 Task: Create a rule from the Agile list, Priority changed -> Complete task in the project AgileJet if Priority Cleared then Complete Task
Action: Mouse scrolled (59, 70) with delta (0, 0)
Screenshot: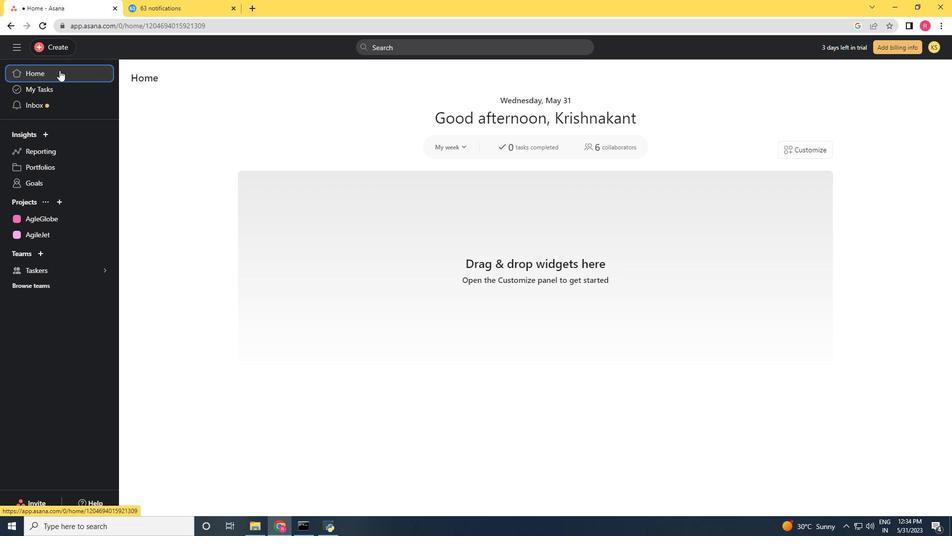 
Action: Mouse moved to (55, 239)
Screenshot: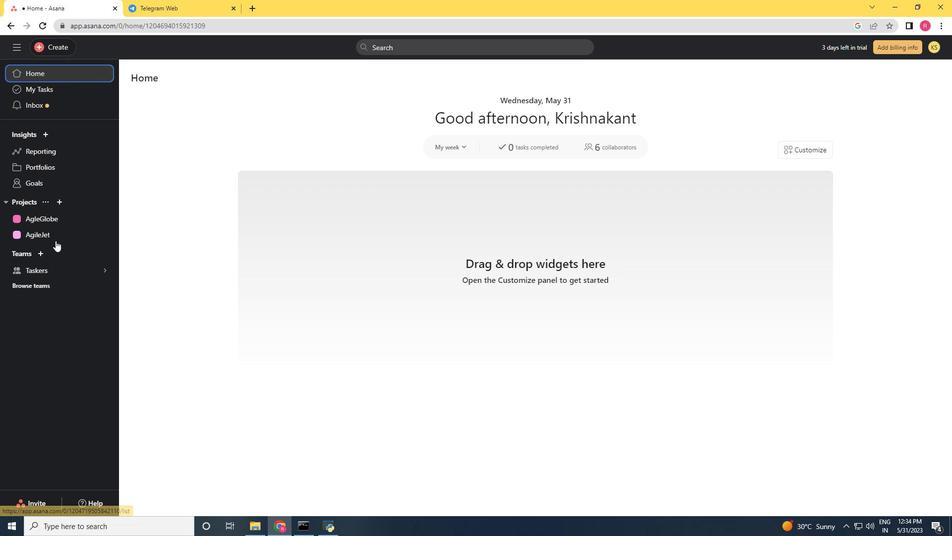 
Action: Mouse pressed left at (55, 239)
Screenshot: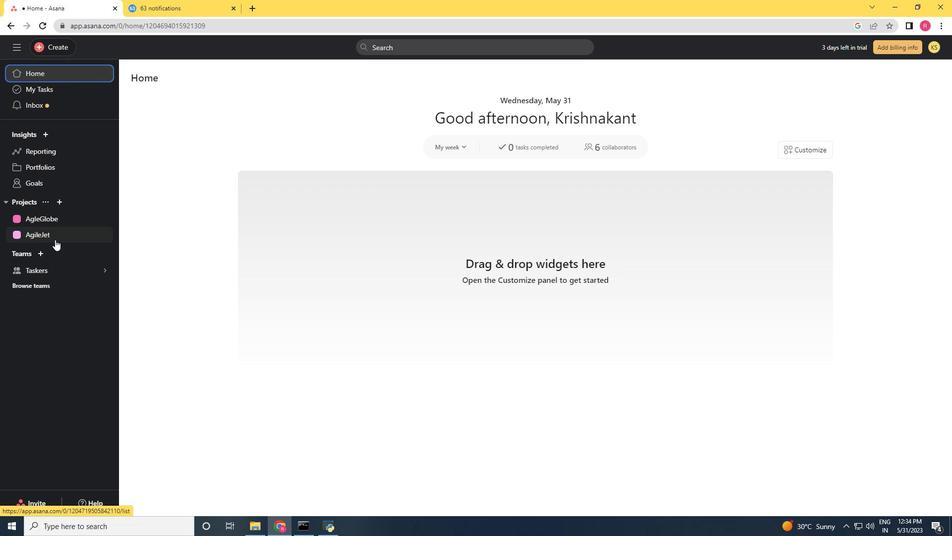 
Action: Mouse moved to (926, 86)
Screenshot: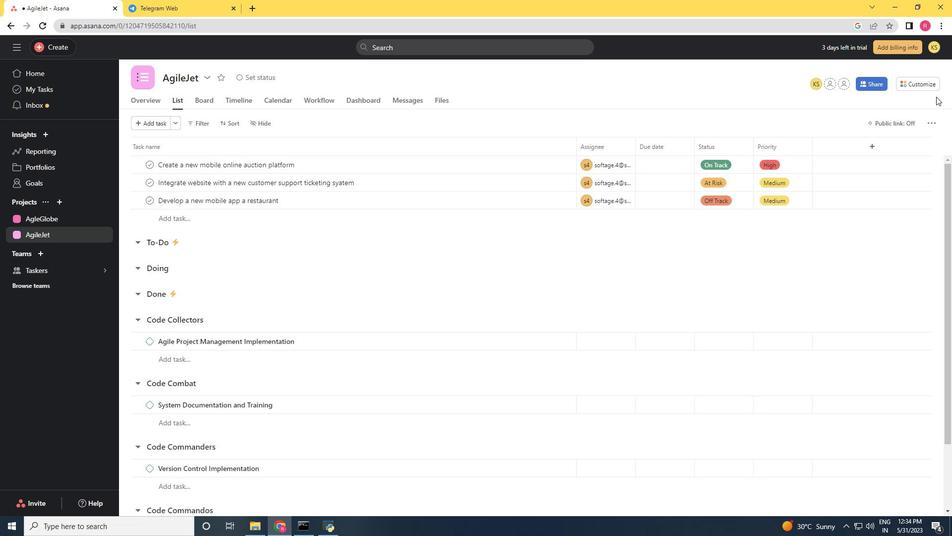 
Action: Mouse pressed left at (926, 86)
Screenshot: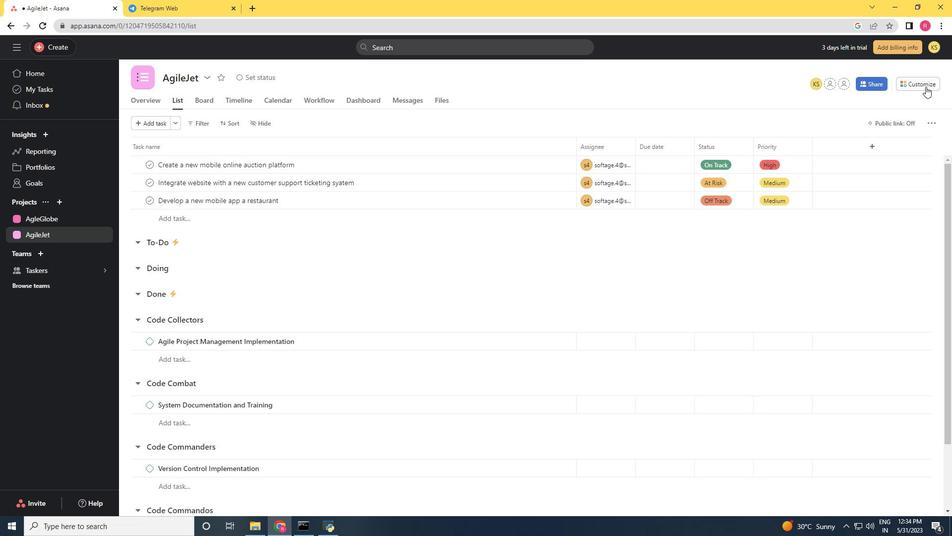 
Action: Mouse moved to (745, 210)
Screenshot: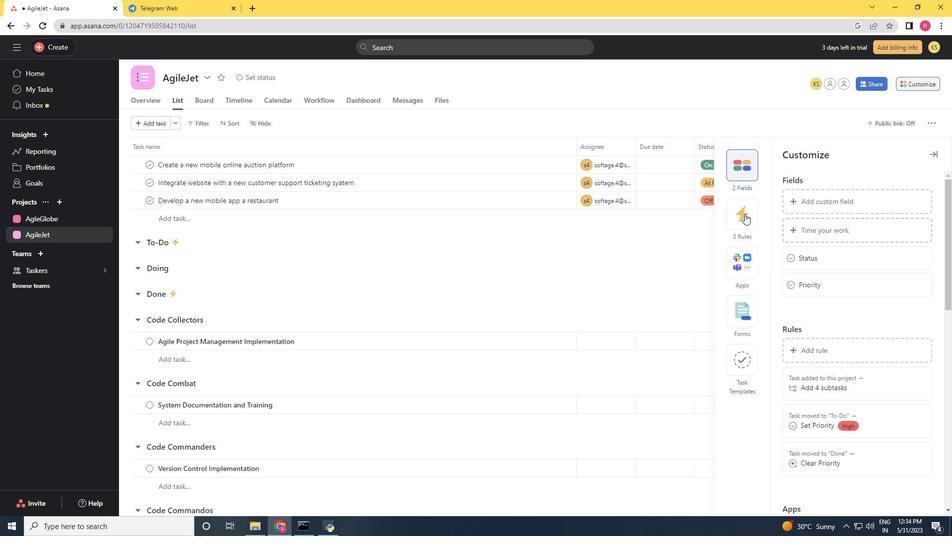 
Action: Mouse pressed left at (745, 210)
Screenshot: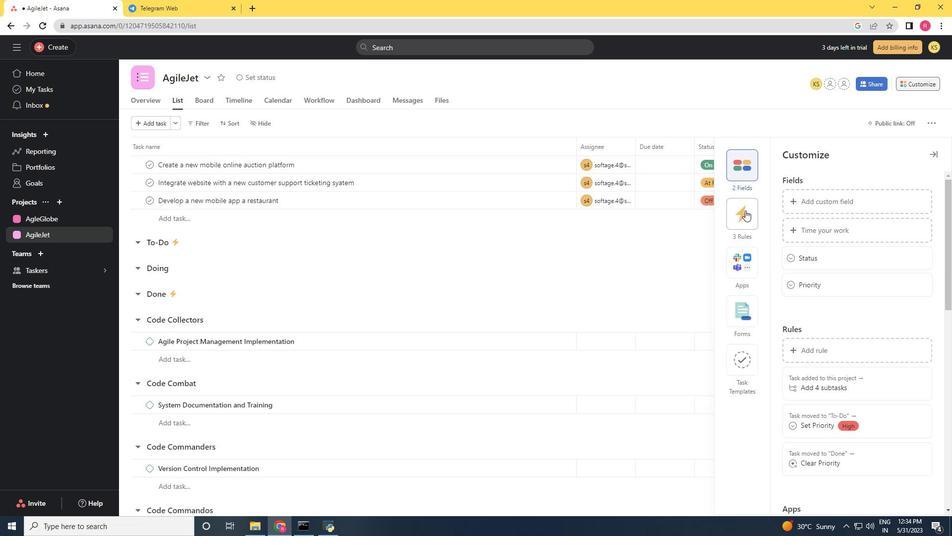 
Action: Mouse moved to (802, 192)
Screenshot: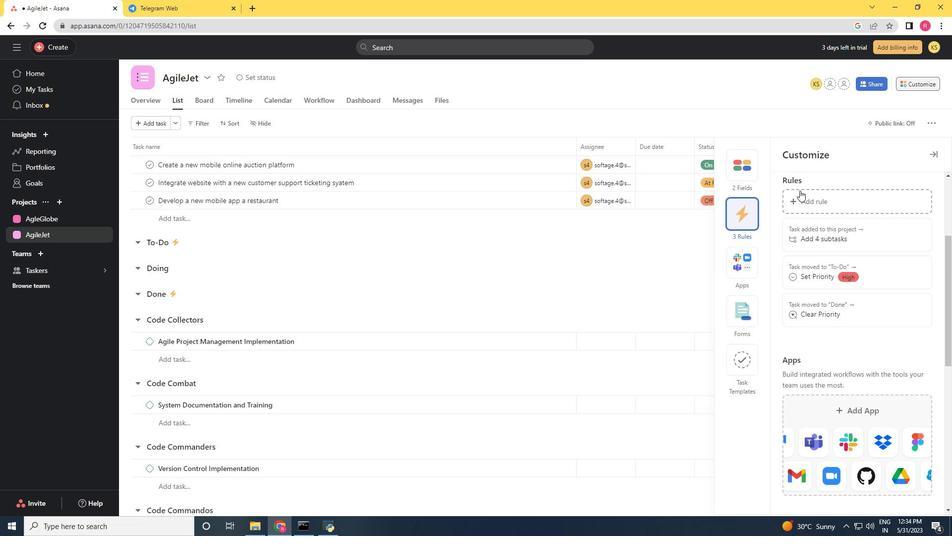 
Action: Mouse pressed left at (802, 192)
Screenshot: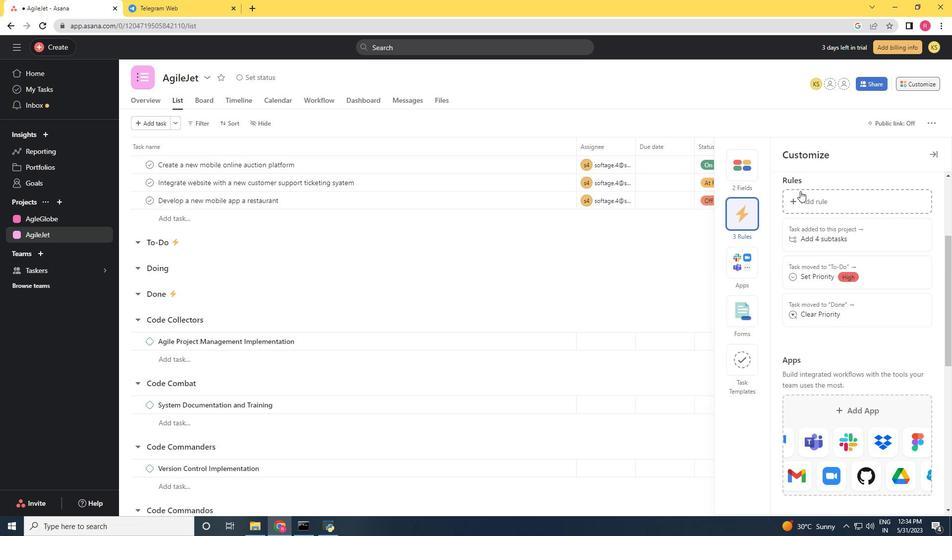 
Action: Mouse moved to (198, 153)
Screenshot: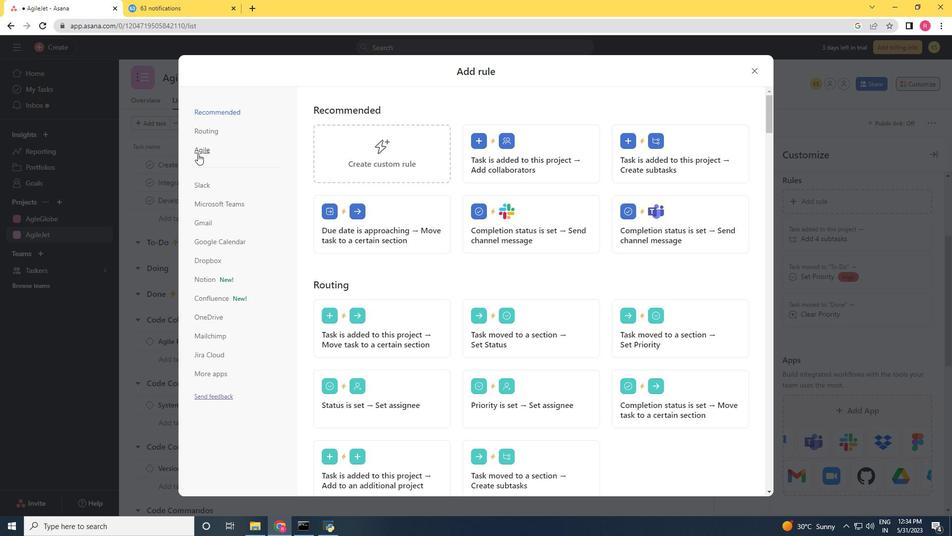 
Action: Mouse pressed left at (198, 153)
Screenshot: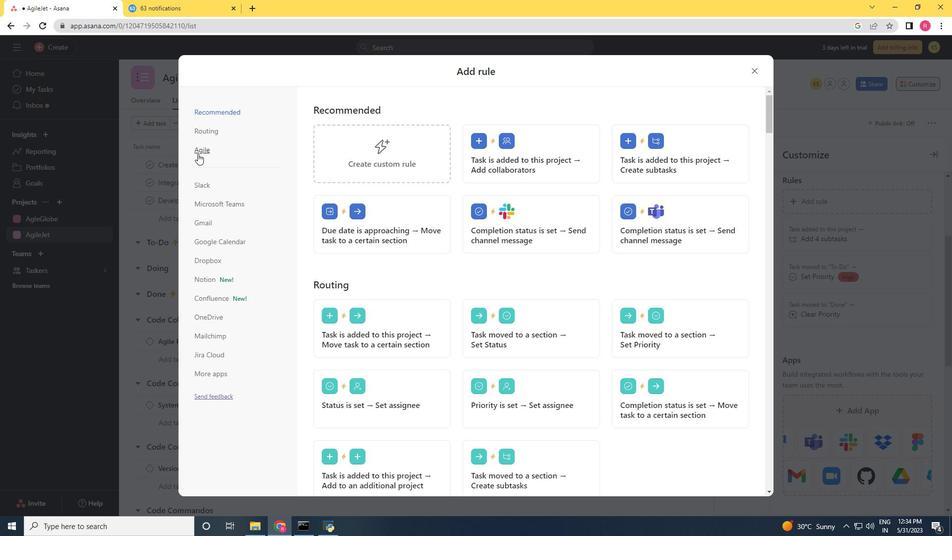 
Action: Mouse moved to (581, 167)
Screenshot: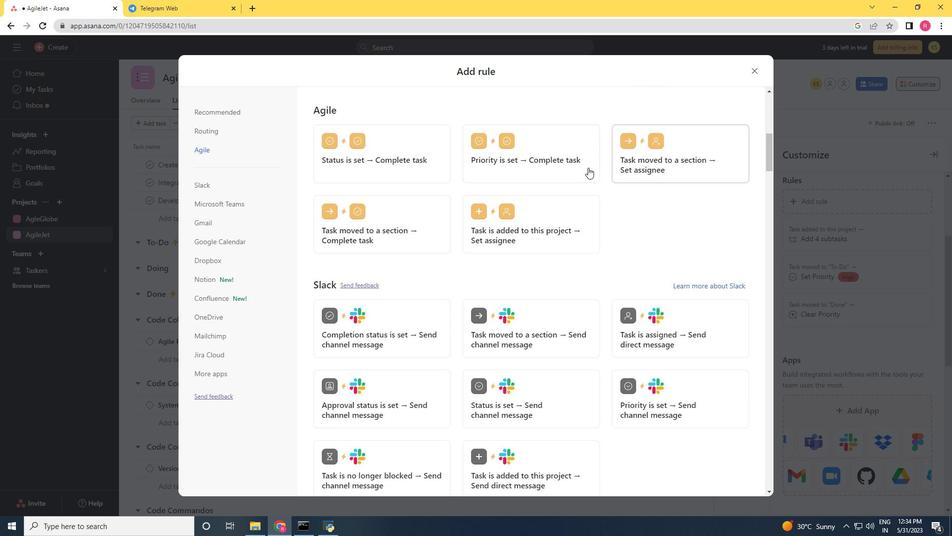
Action: Mouse pressed left at (581, 167)
Screenshot: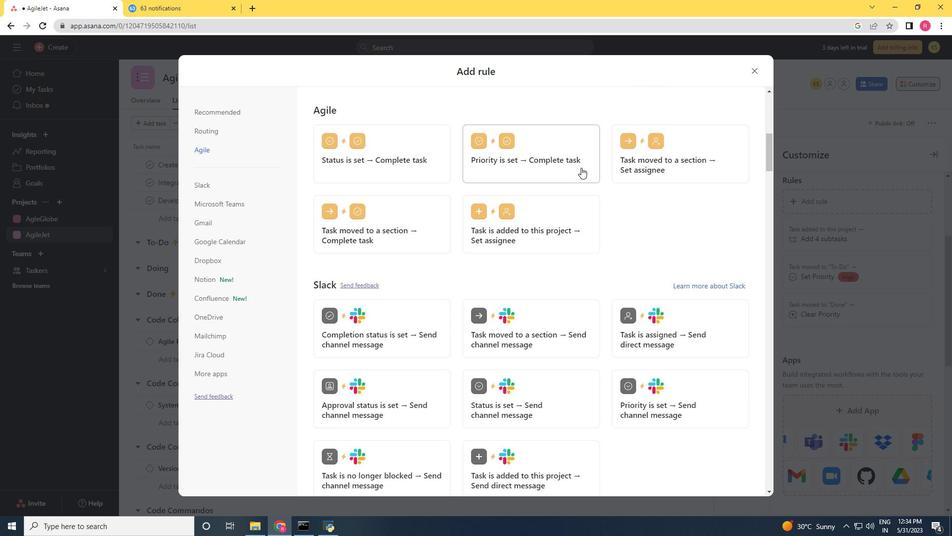 
Action: Mouse moved to (672, 174)
Screenshot: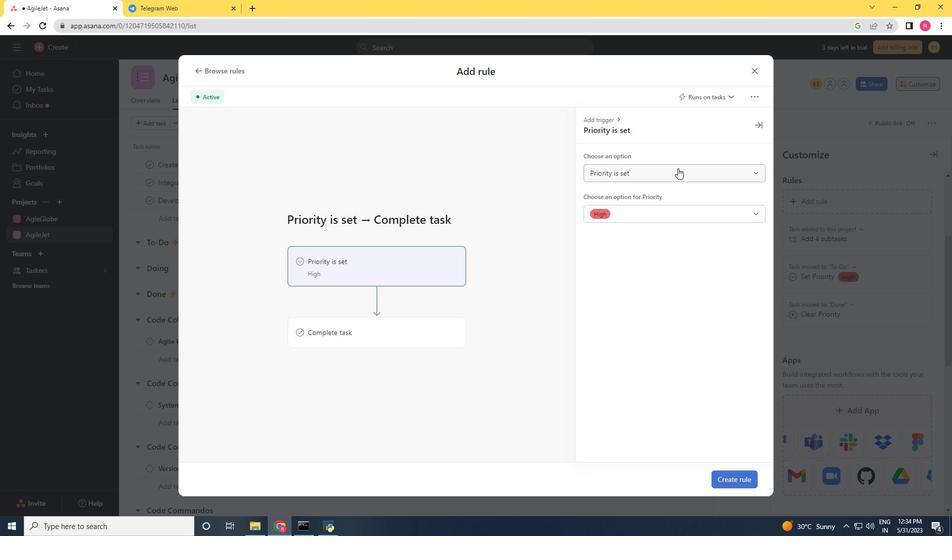 
Action: Mouse pressed left at (672, 174)
Screenshot: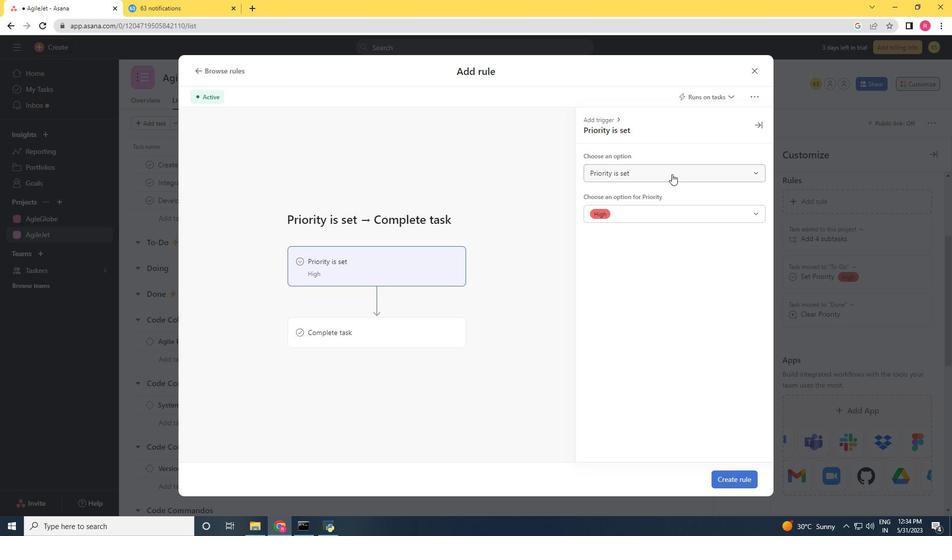 
Action: Mouse moved to (656, 206)
Screenshot: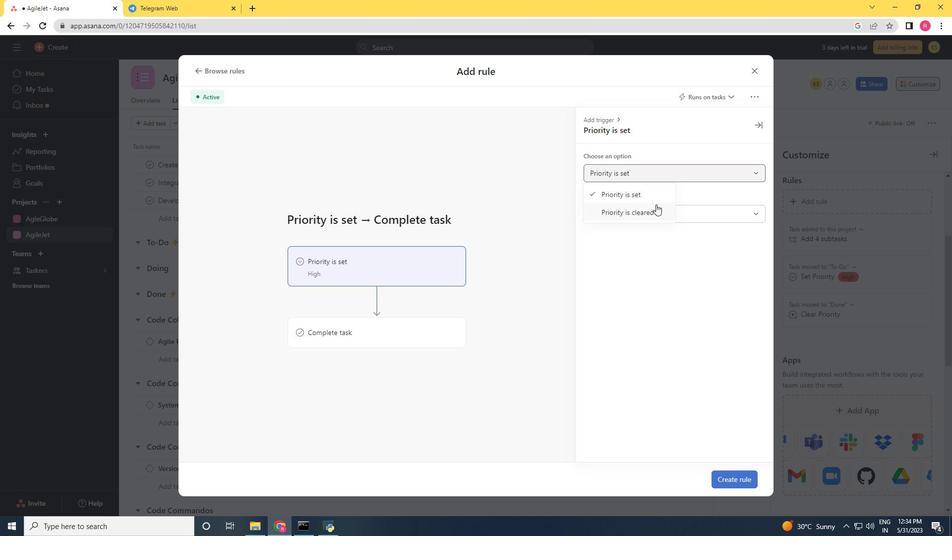 
Action: Mouse pressed left at (656, 206)
Screenshot: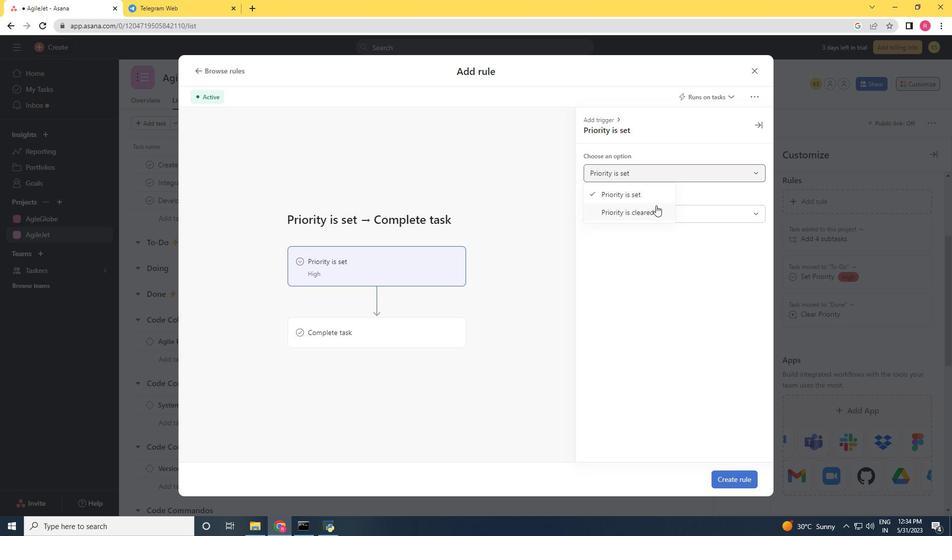 
Action: Mouse moved to (382, 334)
Screenshot: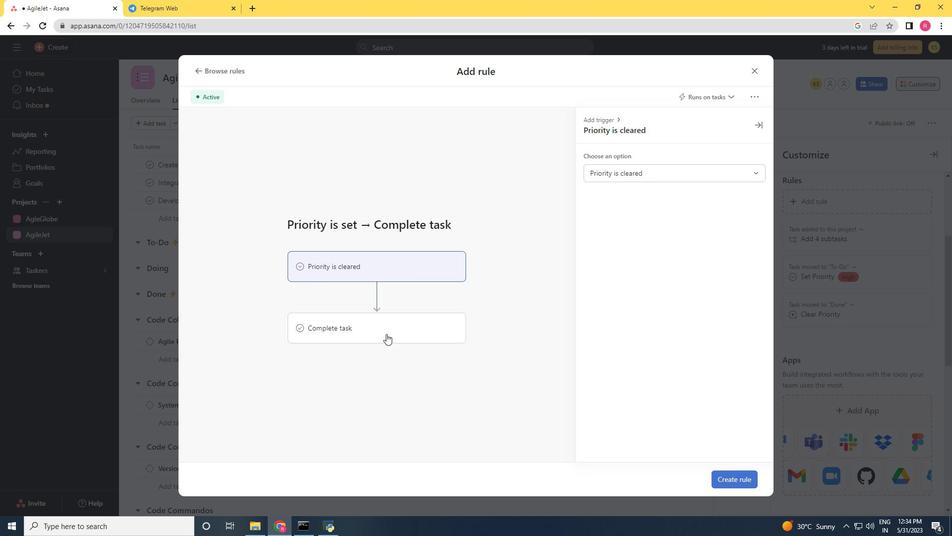 
Action: Mouse pressed left at (382, 334)
Screenshot: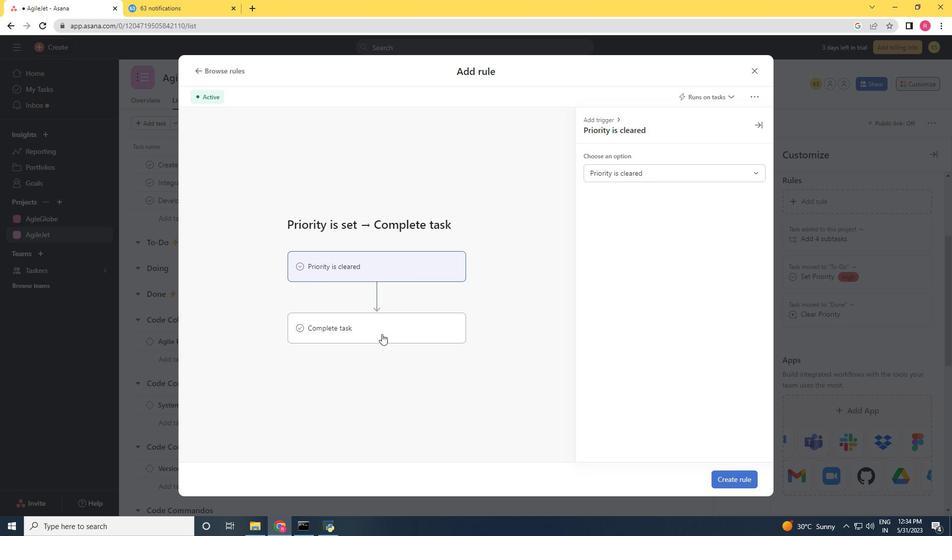 
Action: Mouse moved to (613, 170)
Screenshot: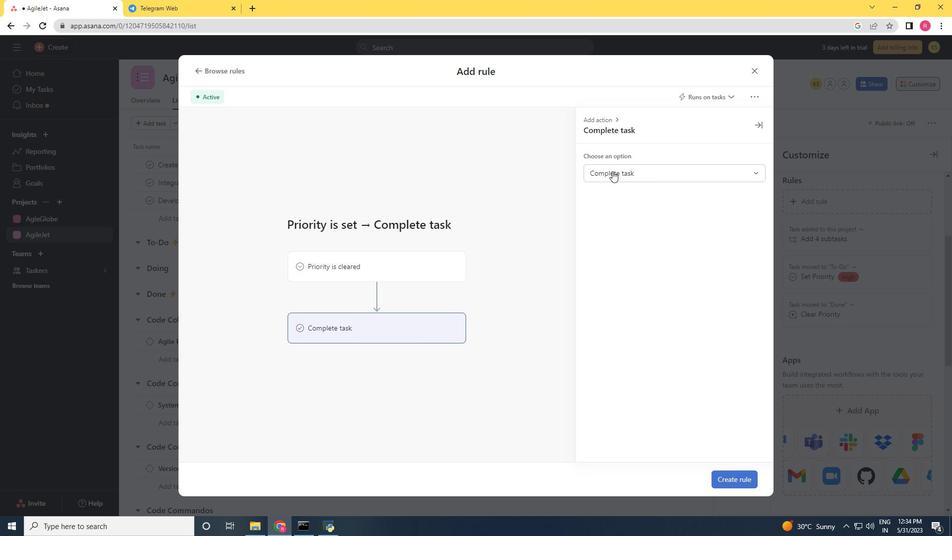 
Action: Mouse pressed left at (613, 170)
Screenshot: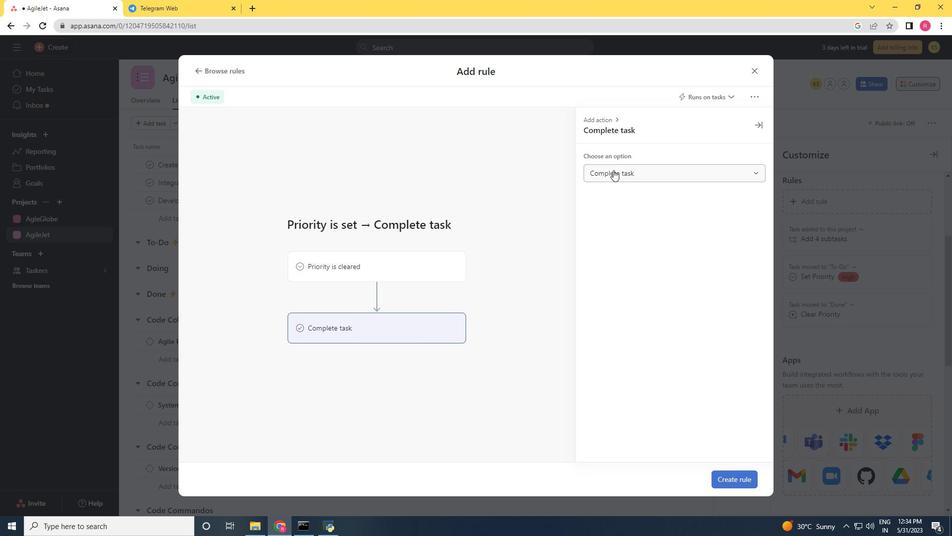 
Action: Mouse moved to (624, 197)
Screenshot: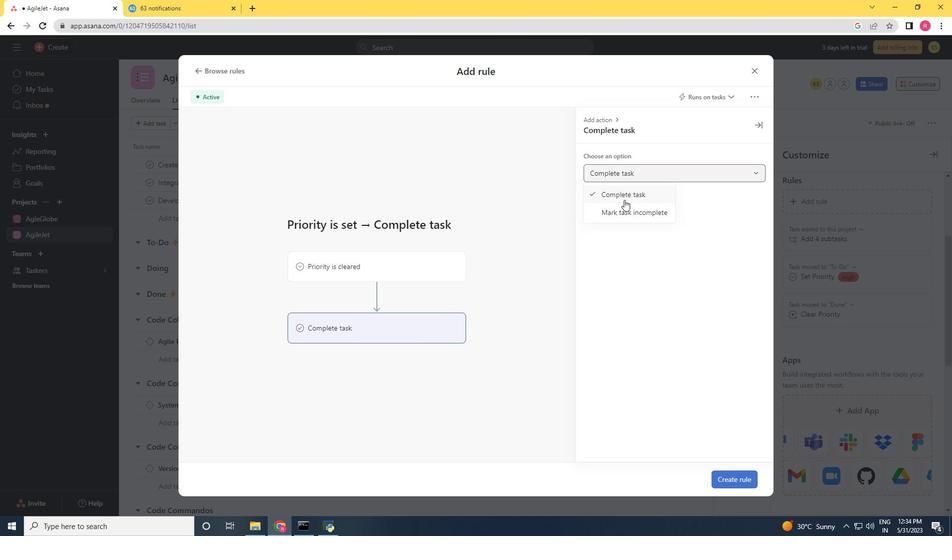 
Action: Mouse pressed left at (624, 197)
Screenshot: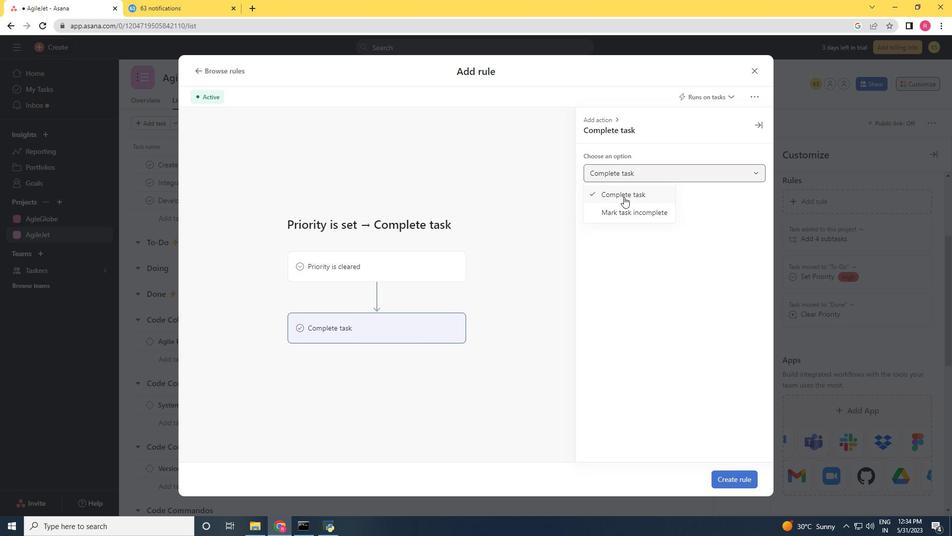 
Action: Mouse moved to (719, 477)
Screenshot: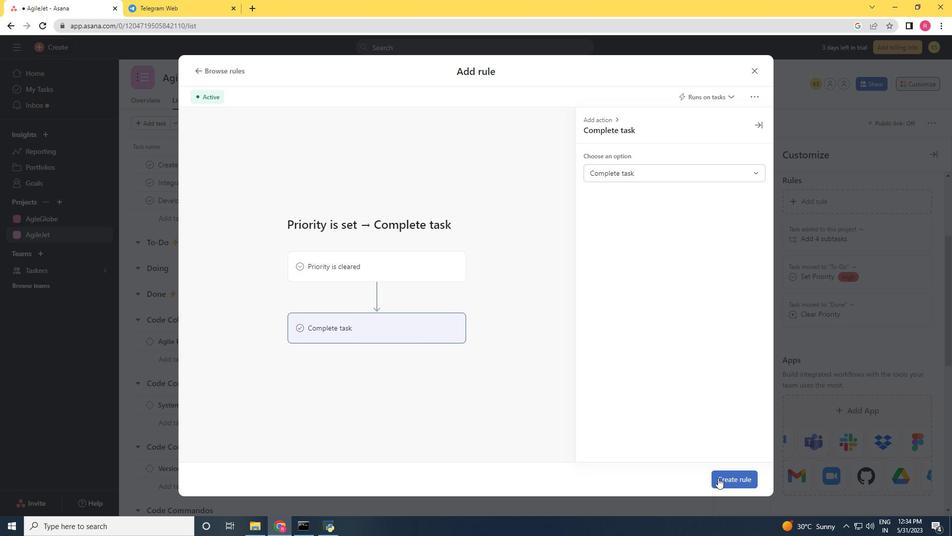 
Action: Mouse pressed left at (719, 477)
Screenshot: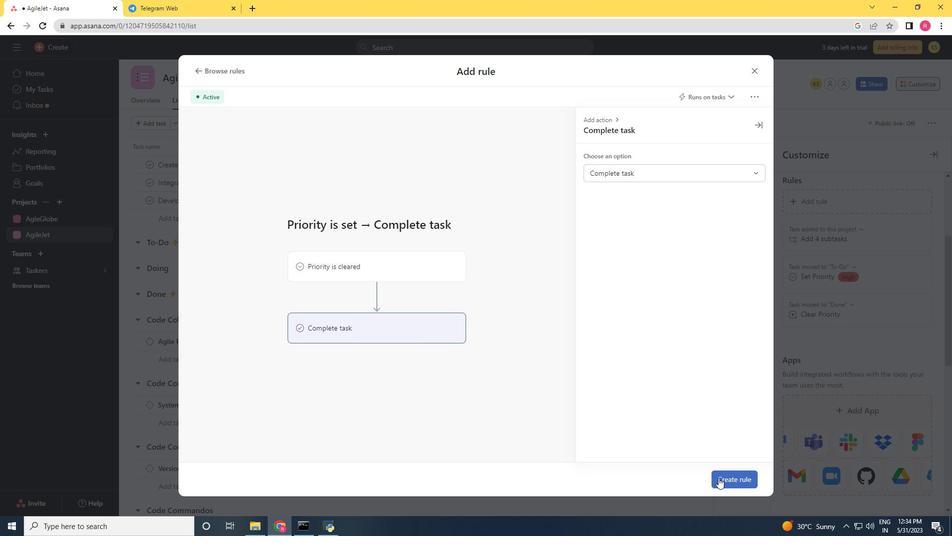 
Action: Mouse moved to (719, 477)
Screenshot: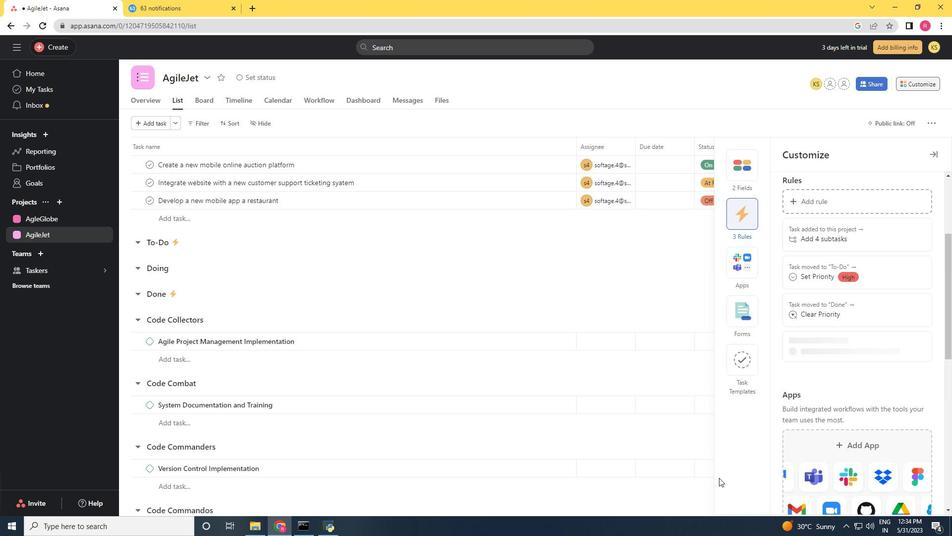 
